 Task: Add Pacifica Persian Rose Hair Perfume & Body Spray/Mist, Alcohol-Free to the cart.
Action: Mouse moved to (303, 139)
Screenshot: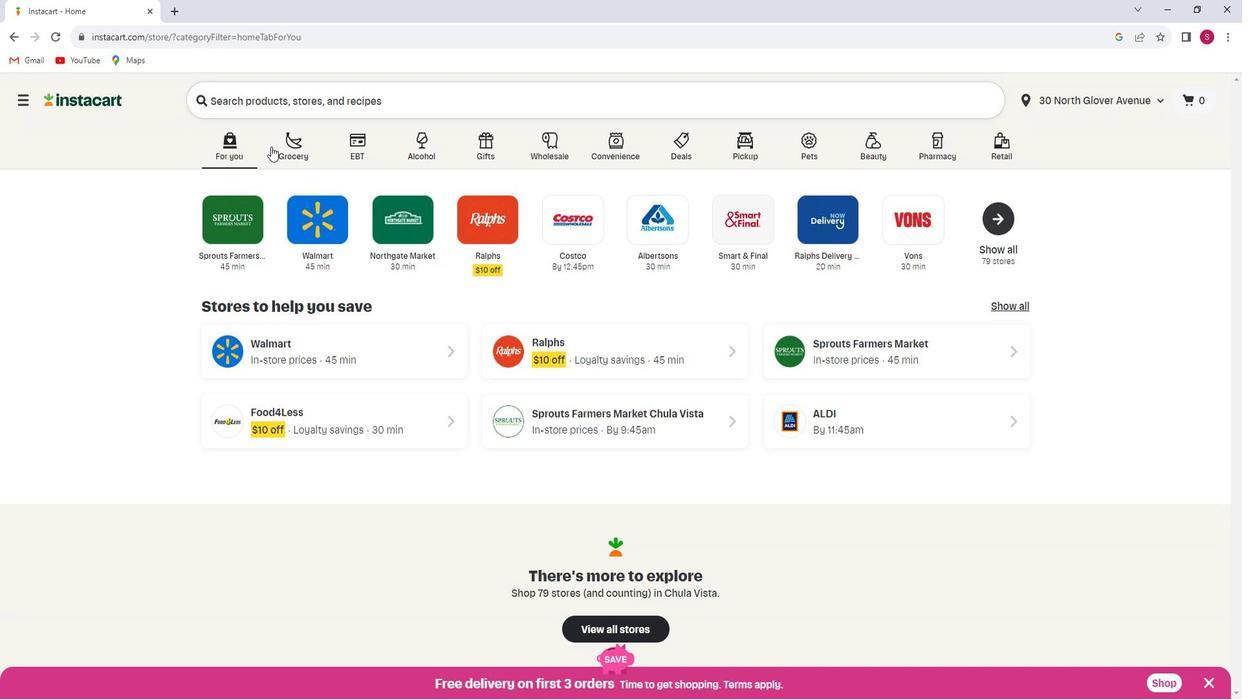 
Action: Mouse pressed left at (303, 139)
Screenshot: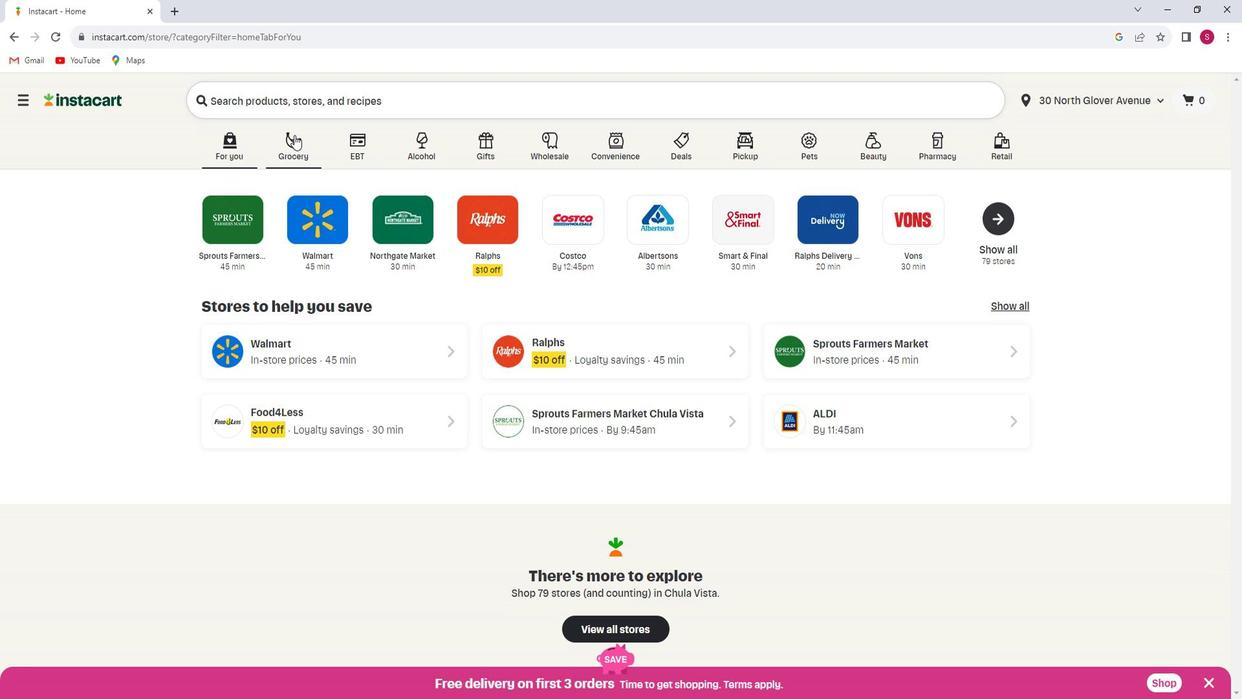 
Action: Mouse moved to (330, 391)
Screenshot: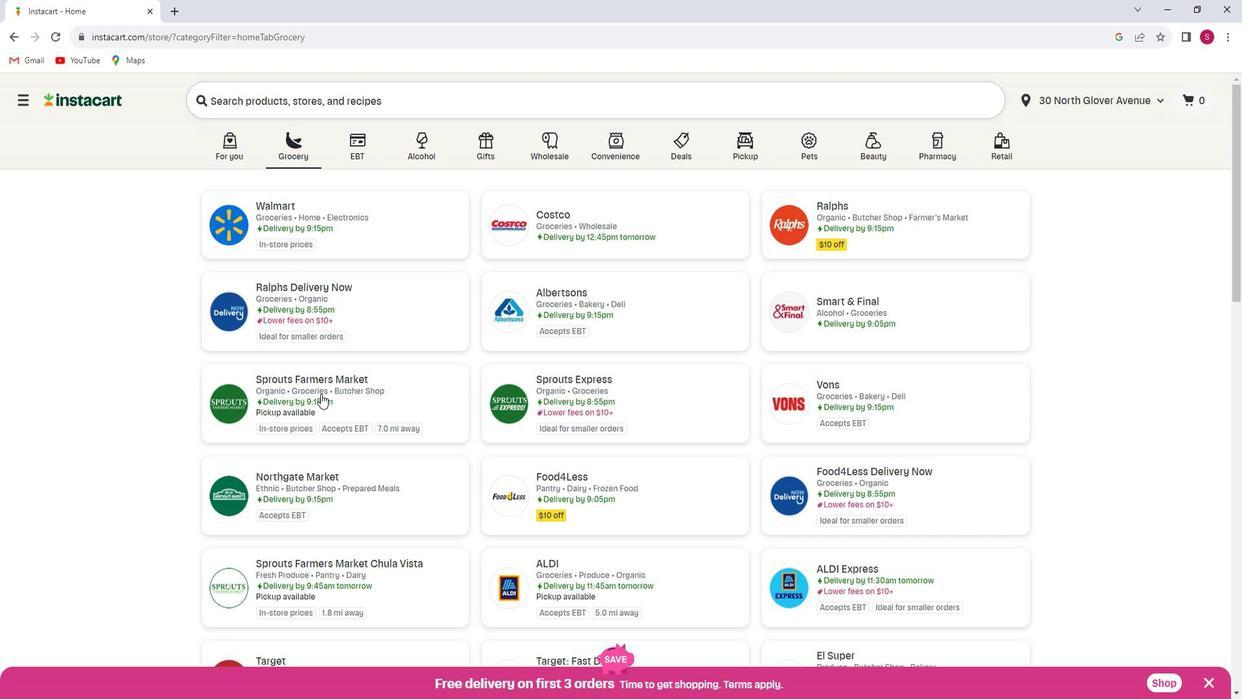 
Action: Mouse pressed left at (330, 391)
Screenshot: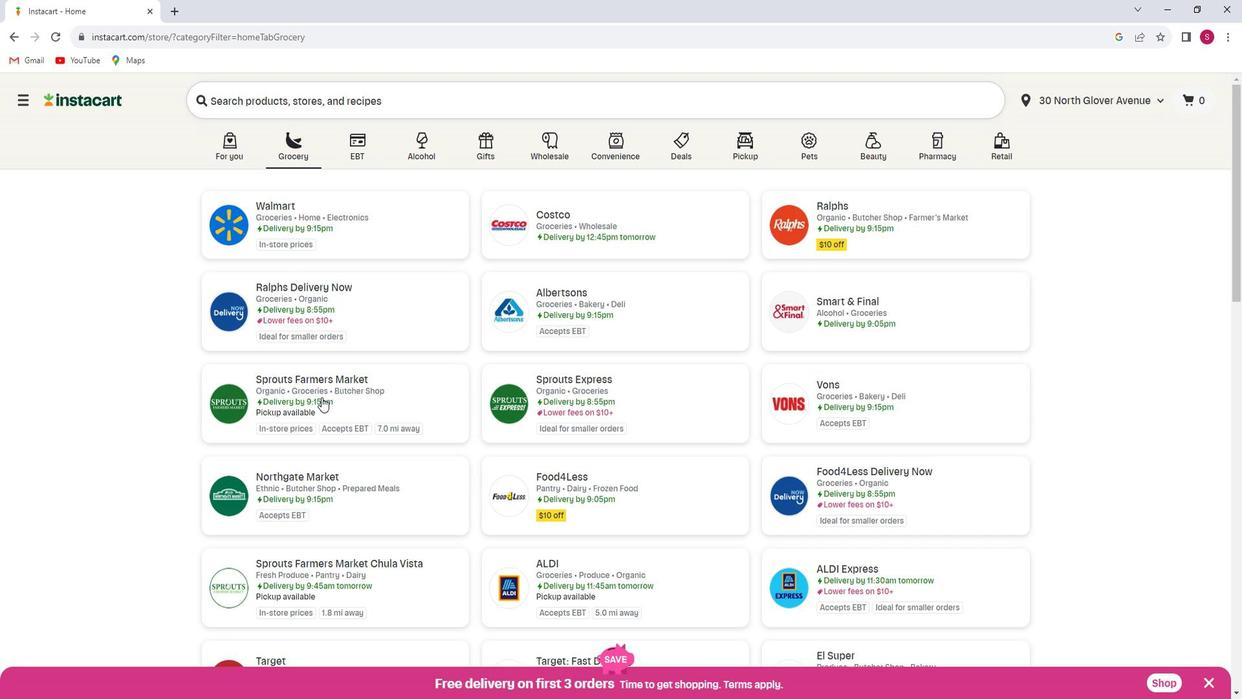 
Action: Mouse moved to (119, 436)
Screenshot: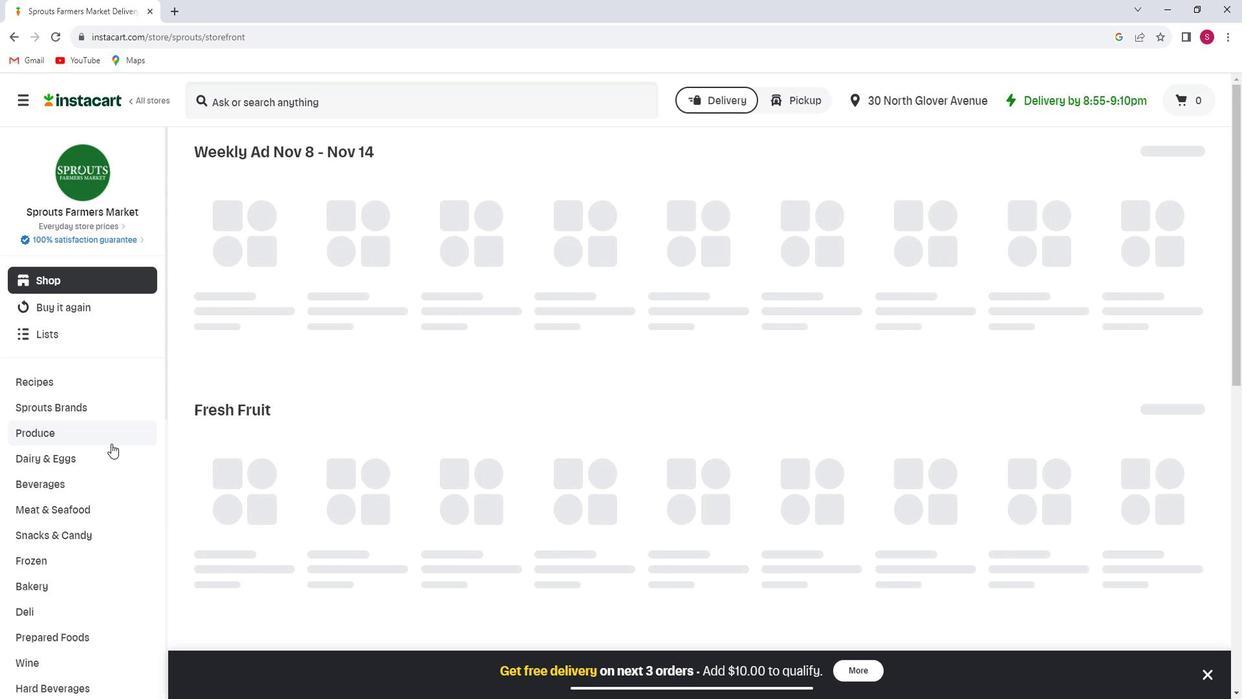 
Action: Mouse scrolled (119, 435) with delta (0, 0)
Screenshot: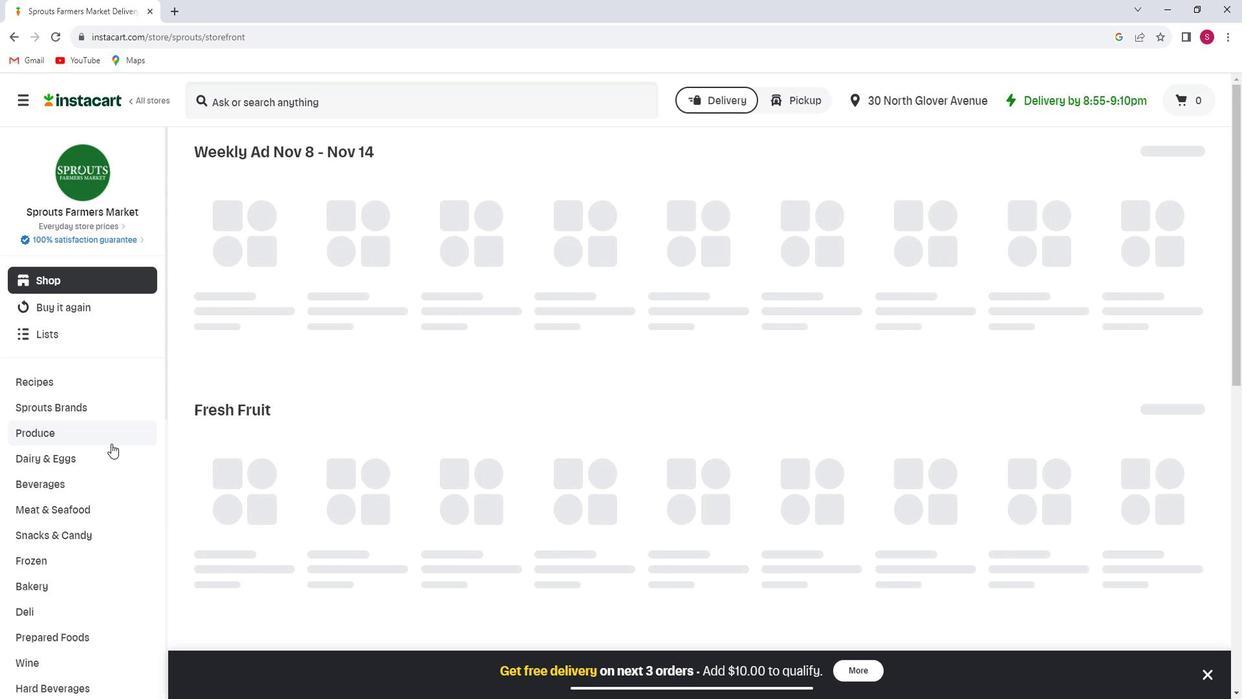 
Action: Mouse scrolled (119, 435) with delta (0, 0)
Screenshot: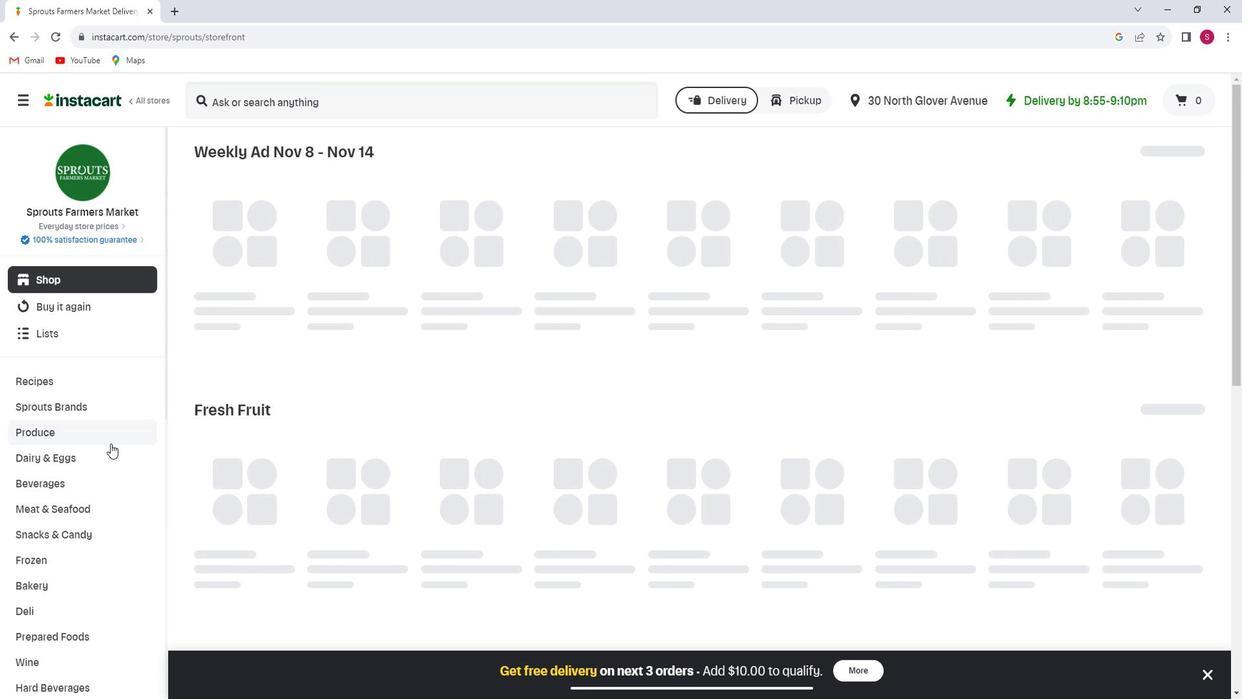 
Action: Mouse scrolled (119, 435) with delta (0, 0)
Screenshot: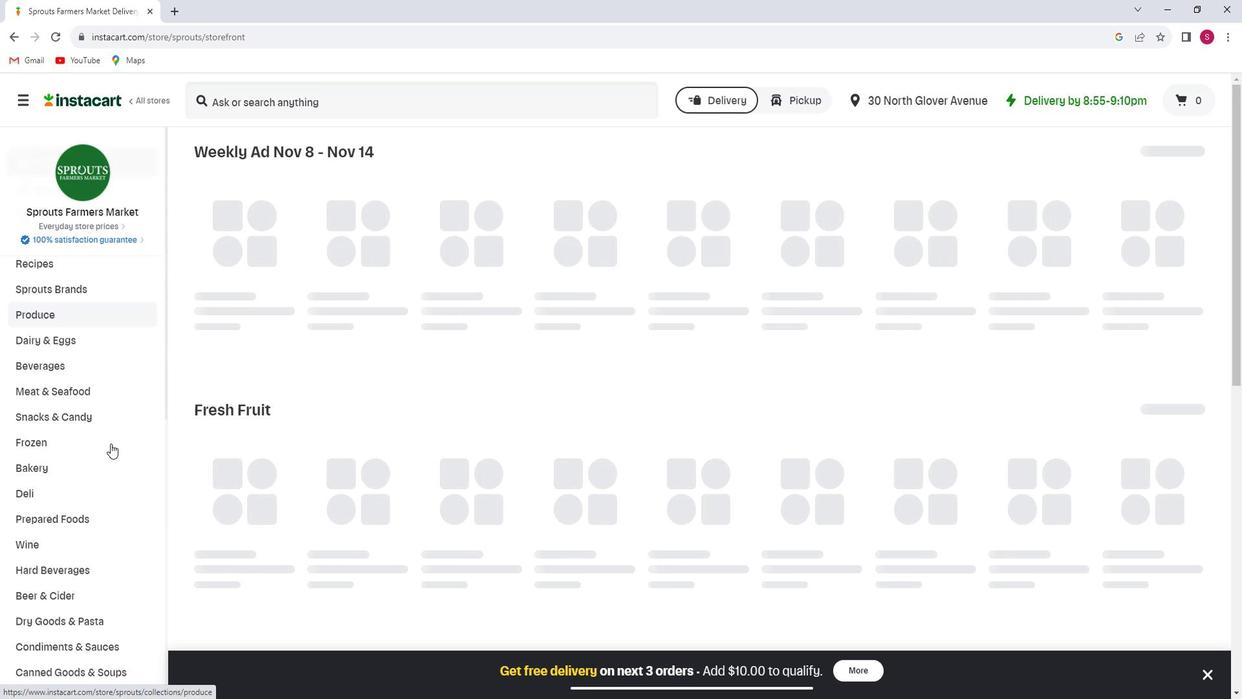 
Action: Mouse moved to (119, 438)
Screenshot: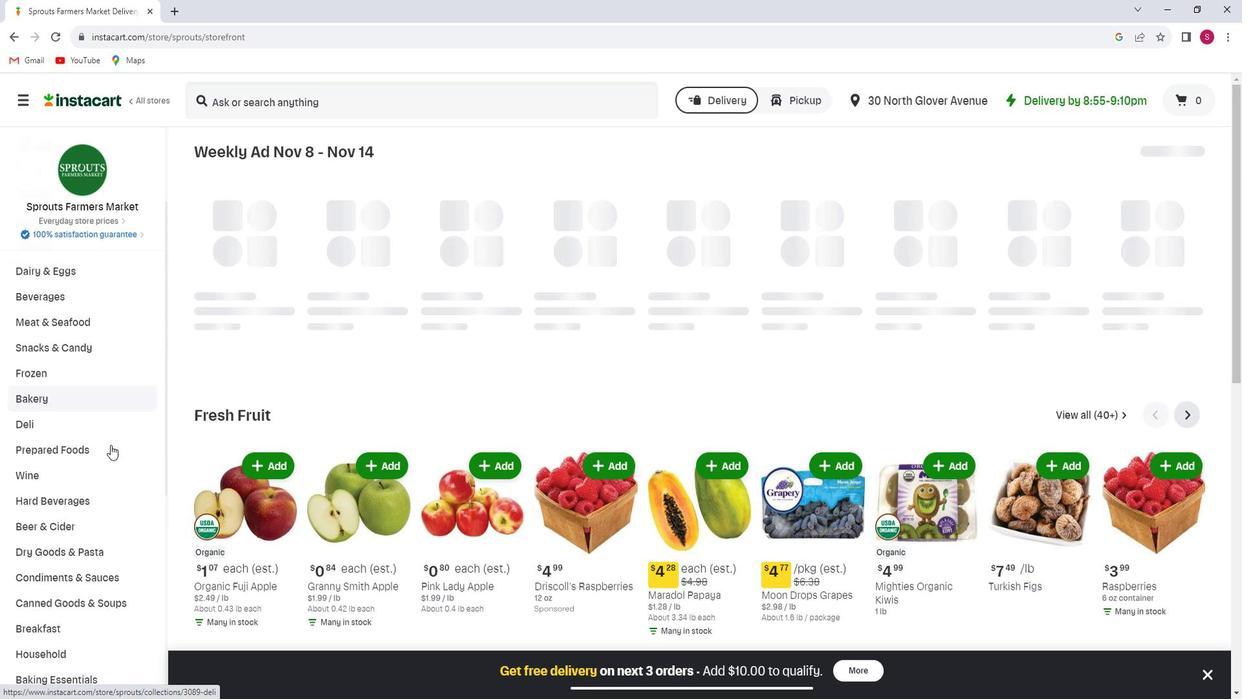 
Action: Mouse scrolled (119, 437) with delta (0, 0)
Screenshot: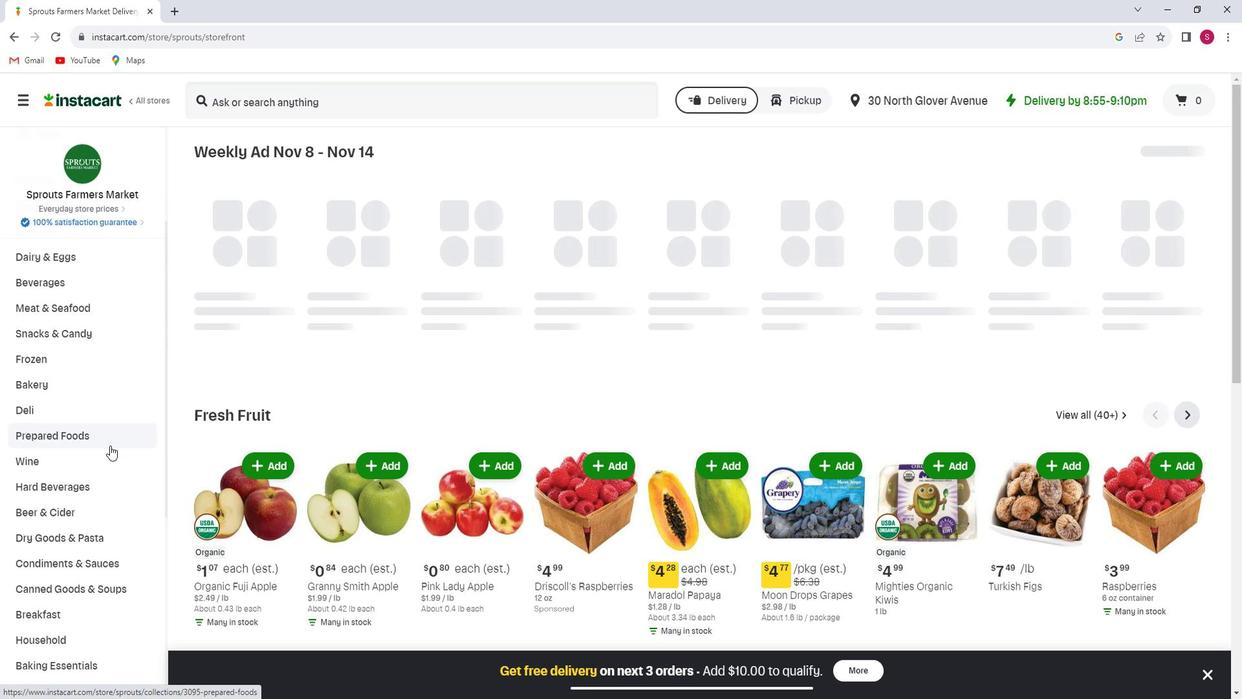 
Action: Mouse moved to (117, 439)
Screenshot: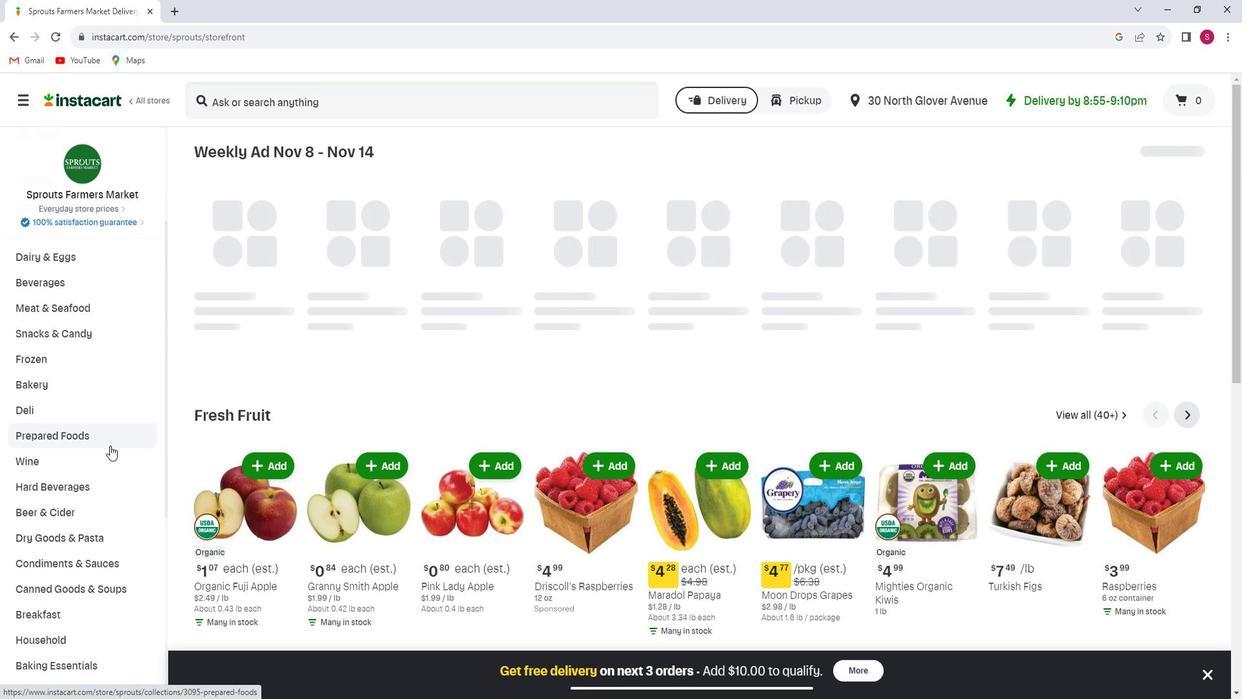 
Action: Mouse scrolled (117, 438) with delta (0, 0)
Screenshot: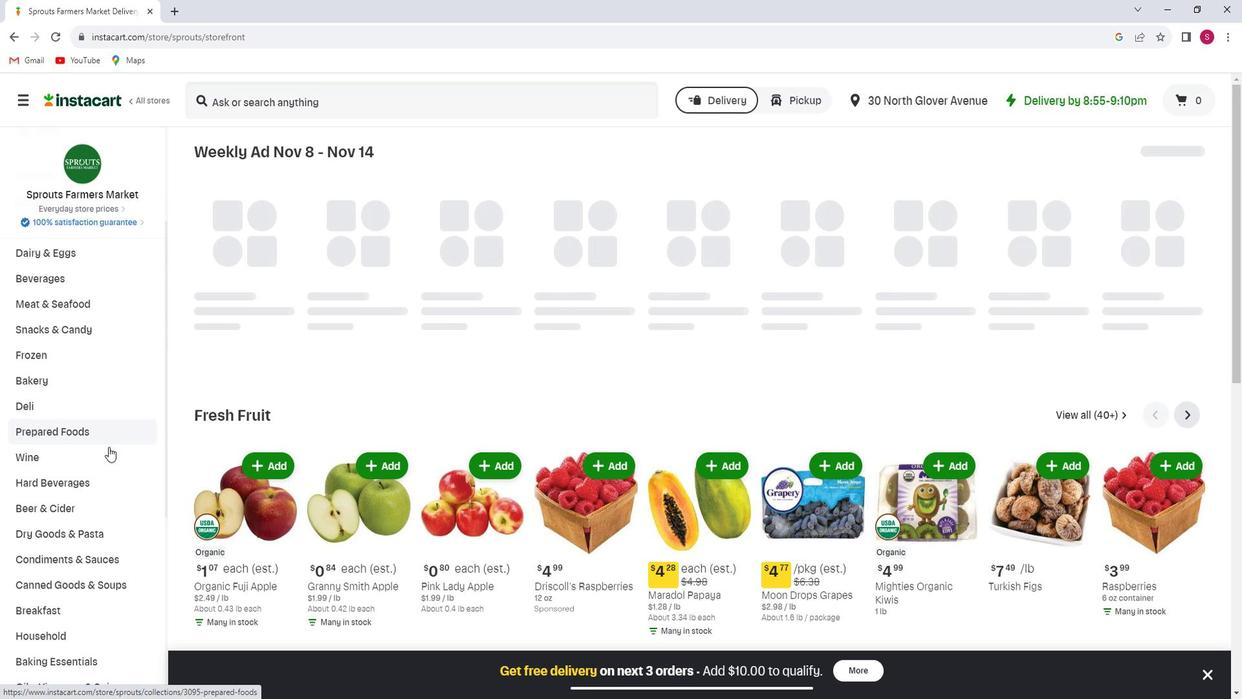 
Action: Mouse moved to (107, 447)
Screenshot: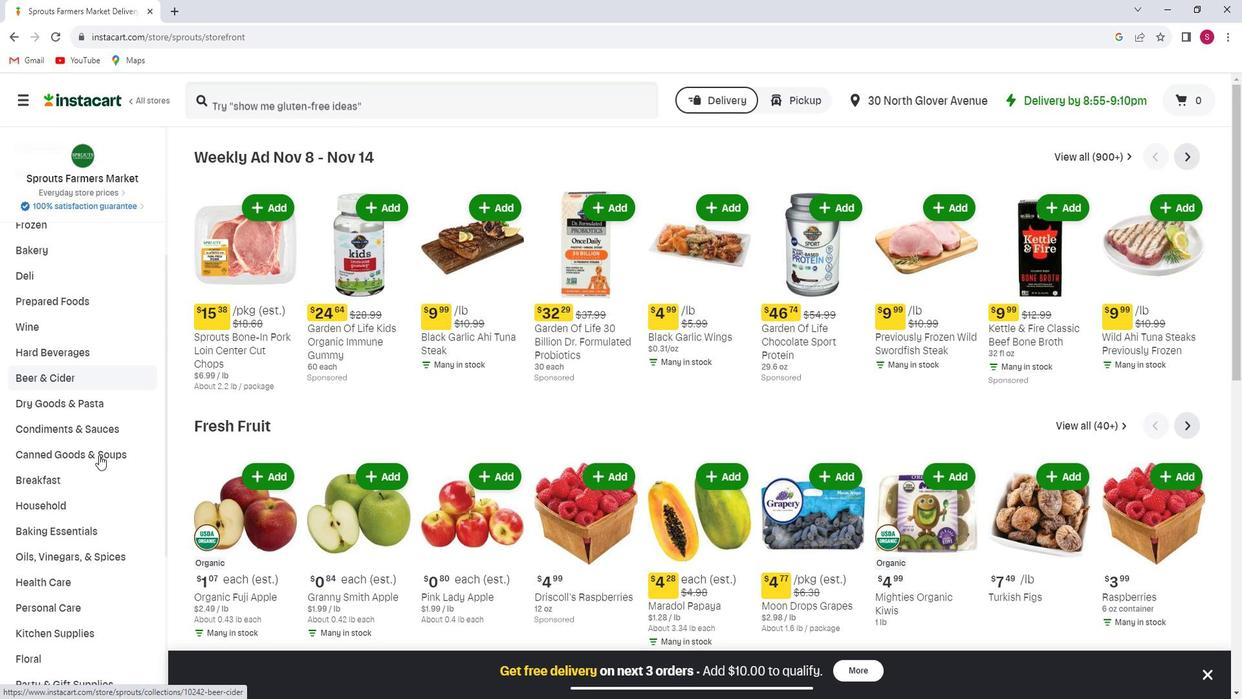 
Action: Mouse scrolled (107, 447) with delta (0, 0)
Screenshot: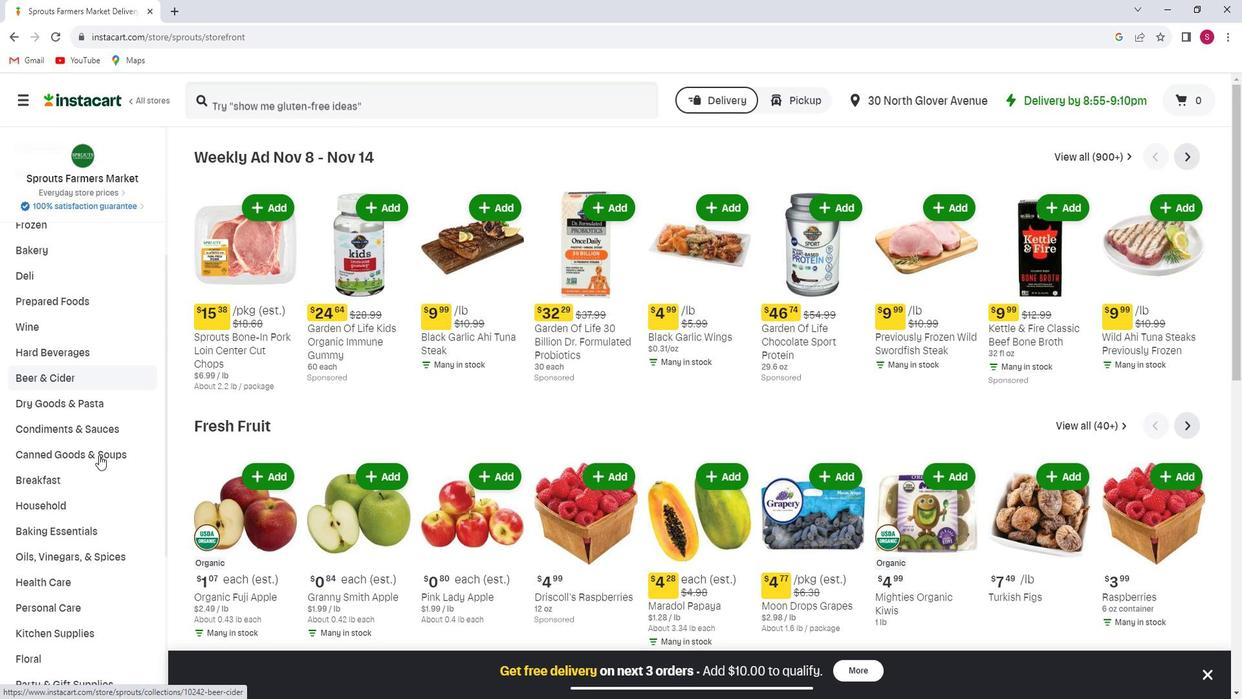
Action: Mouse scrolled (107, 447) with delta (0, 0)
Screenshot: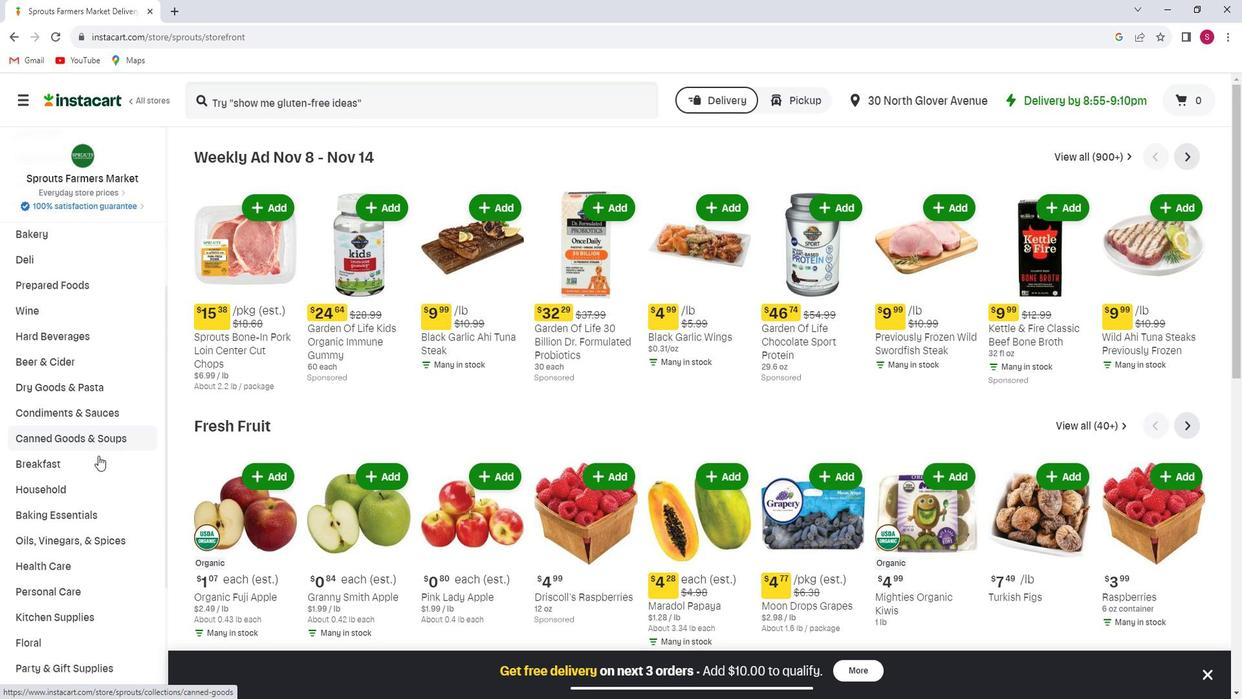 
Action: Mouse moved to (85, 465)
Screenshot: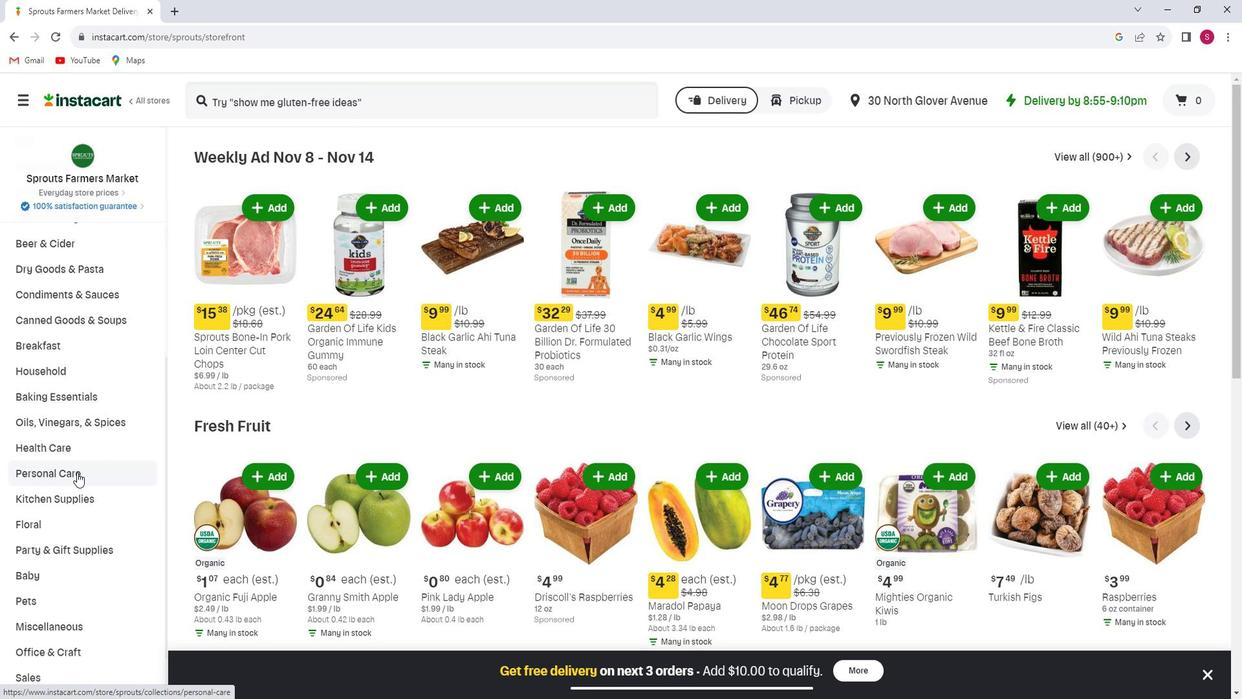 
Action: Mouse pressed left at (85, 465)
Screenshot: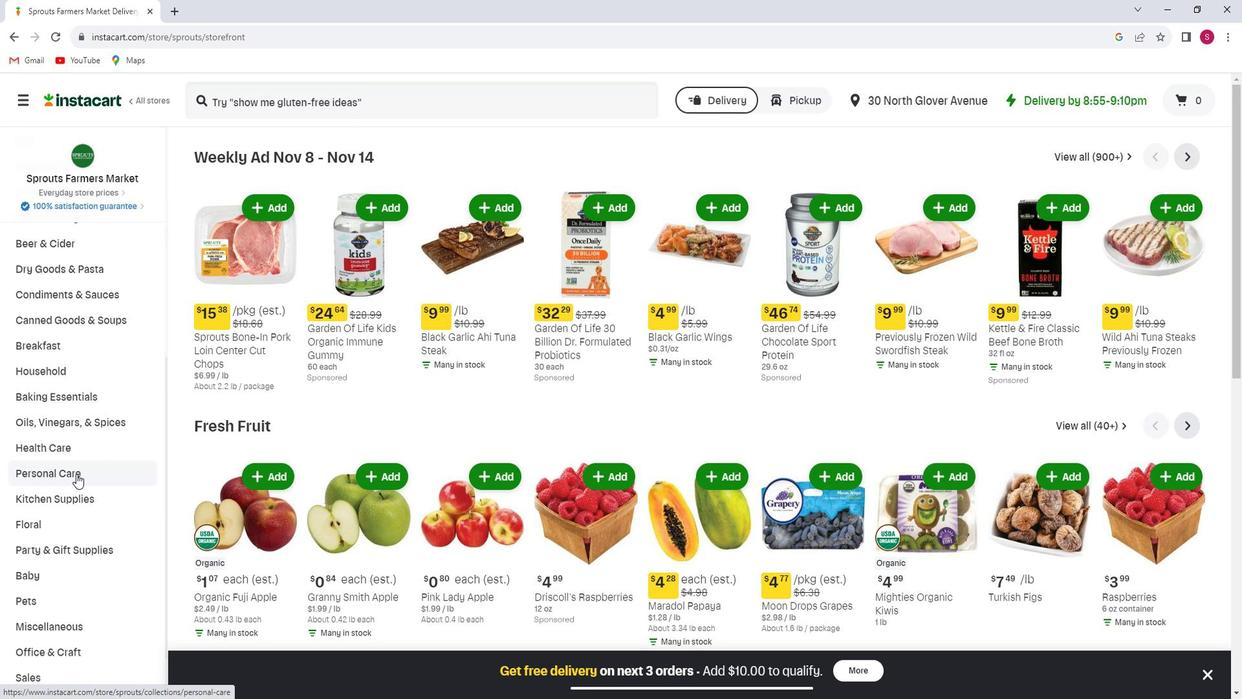 
Action: Mouse moved to (100, 464)
Screenshot: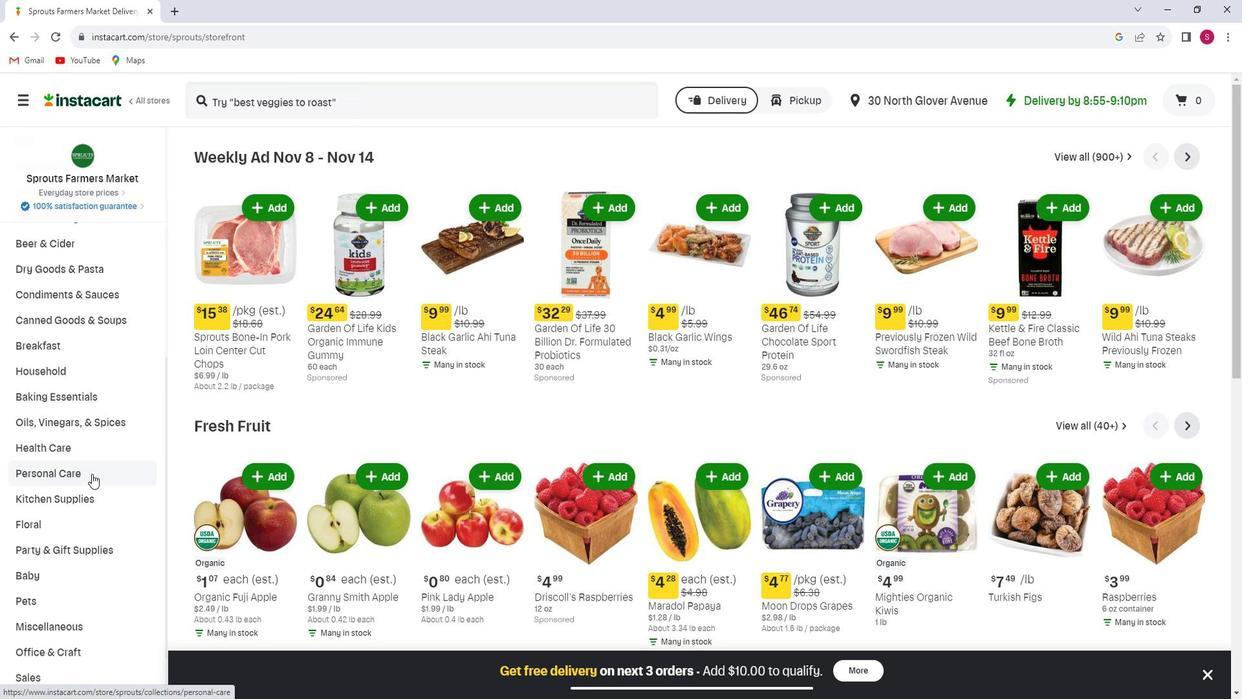 
Action: Mouse pressed left at (100, 464)
Screenshot: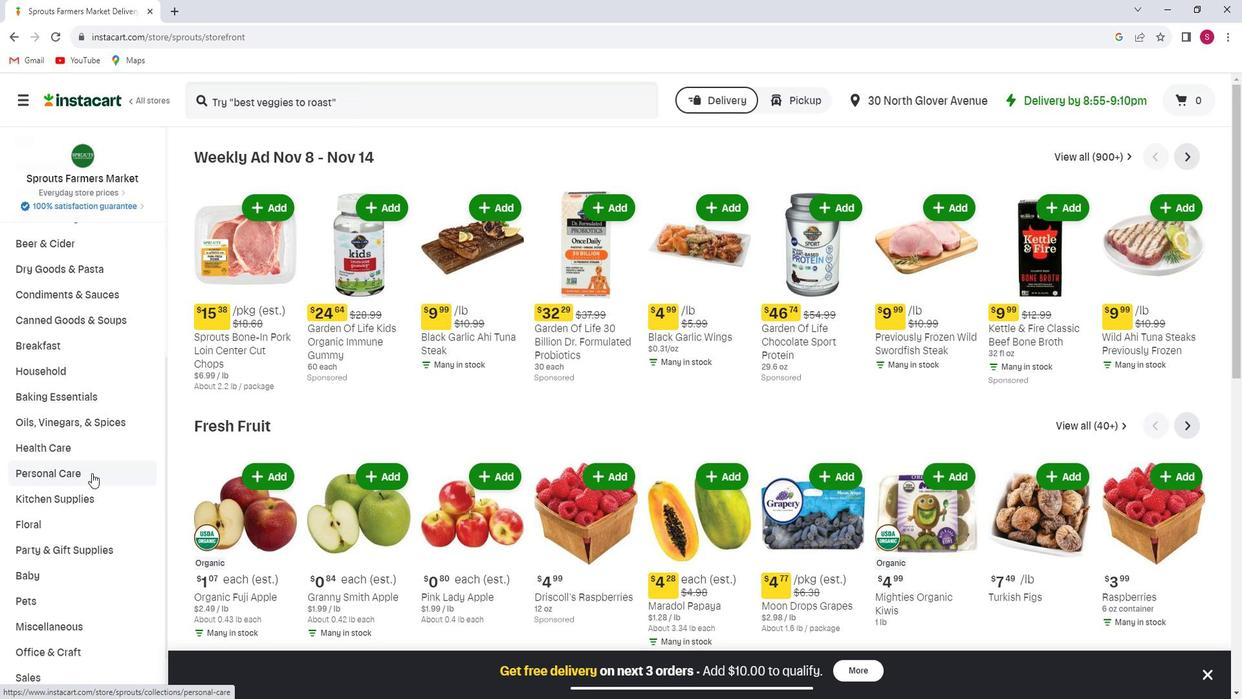 
Action: Mouse moved to (100, 467)
Screenshot: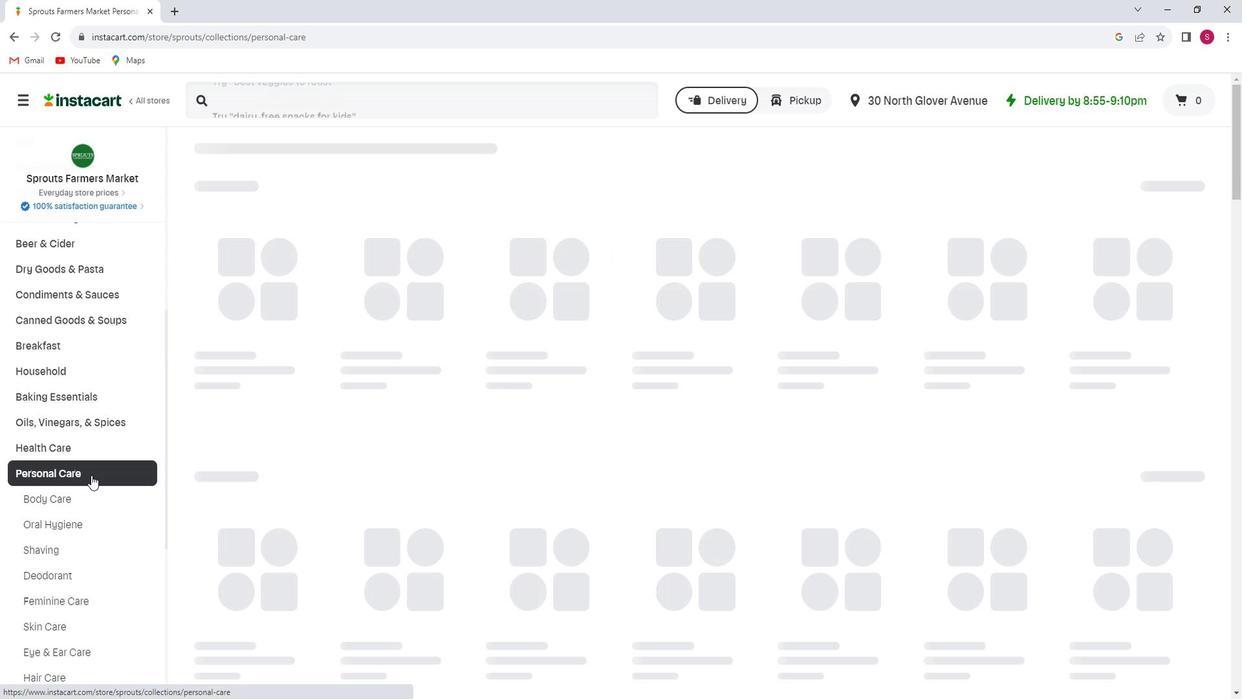
Action: Mouse scrolled (100, 466) with delta (0, 0)
Screenshot: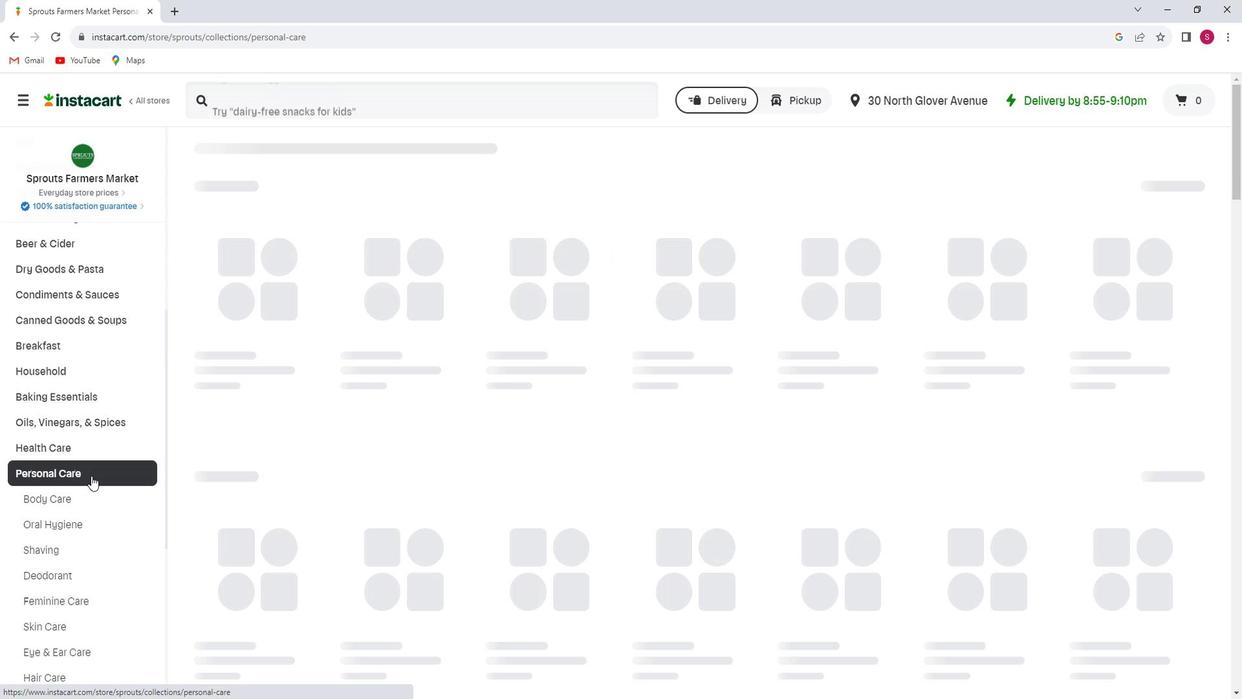 
Action: Mouse scrolled (100, 466) with delta (0, 0)
Screenshot: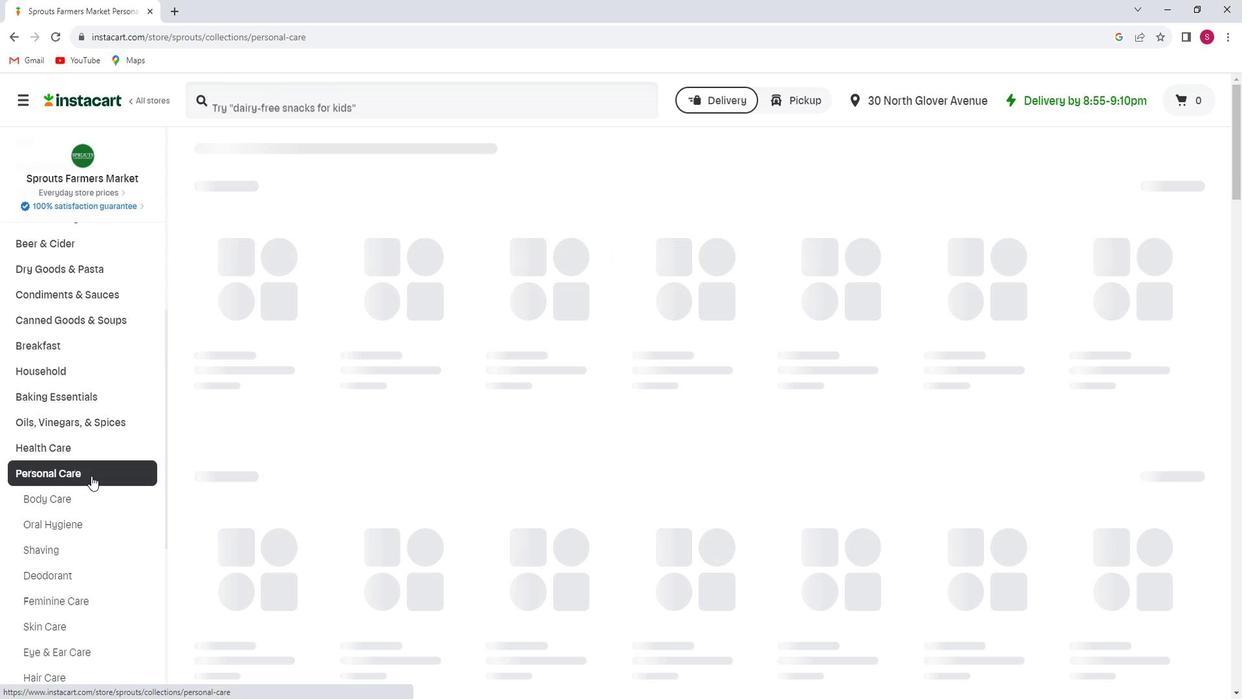 
Action: Mouse moved to (99, 467)
Screenshot: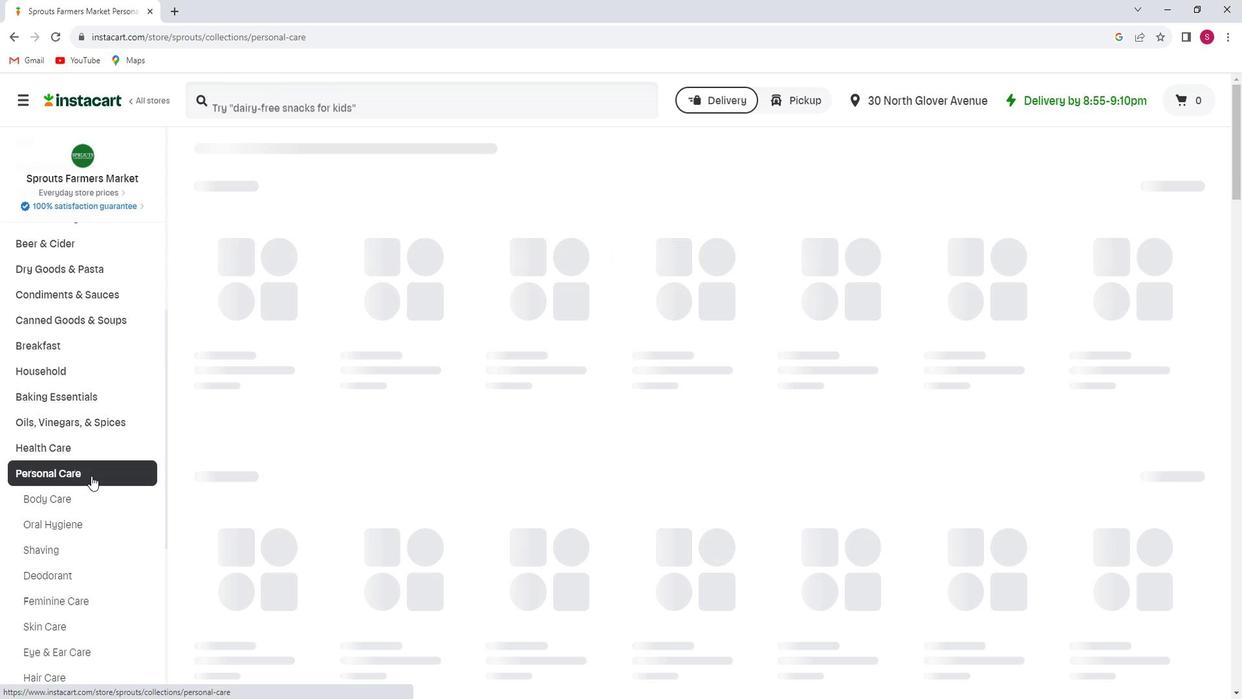 
Action: Mouse scrolled (99, 466) with delta (0, 0)
Screenshot: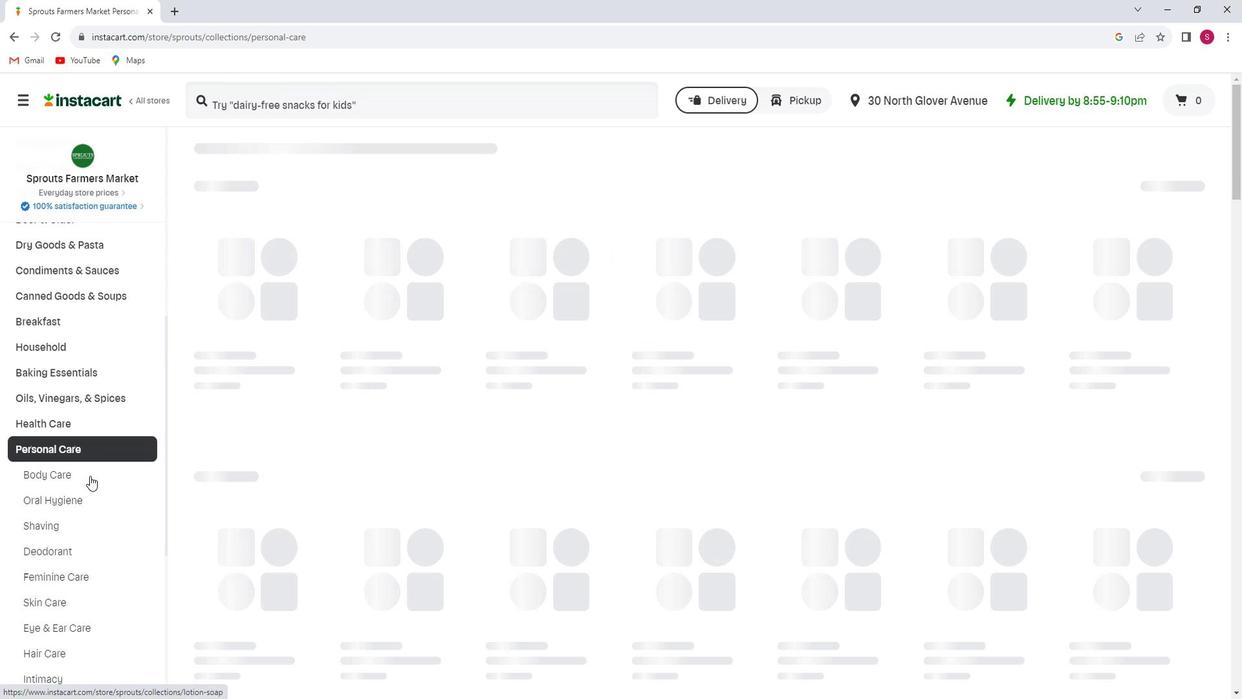 
Action: Mouse moved to (67, 529)
Screenshot: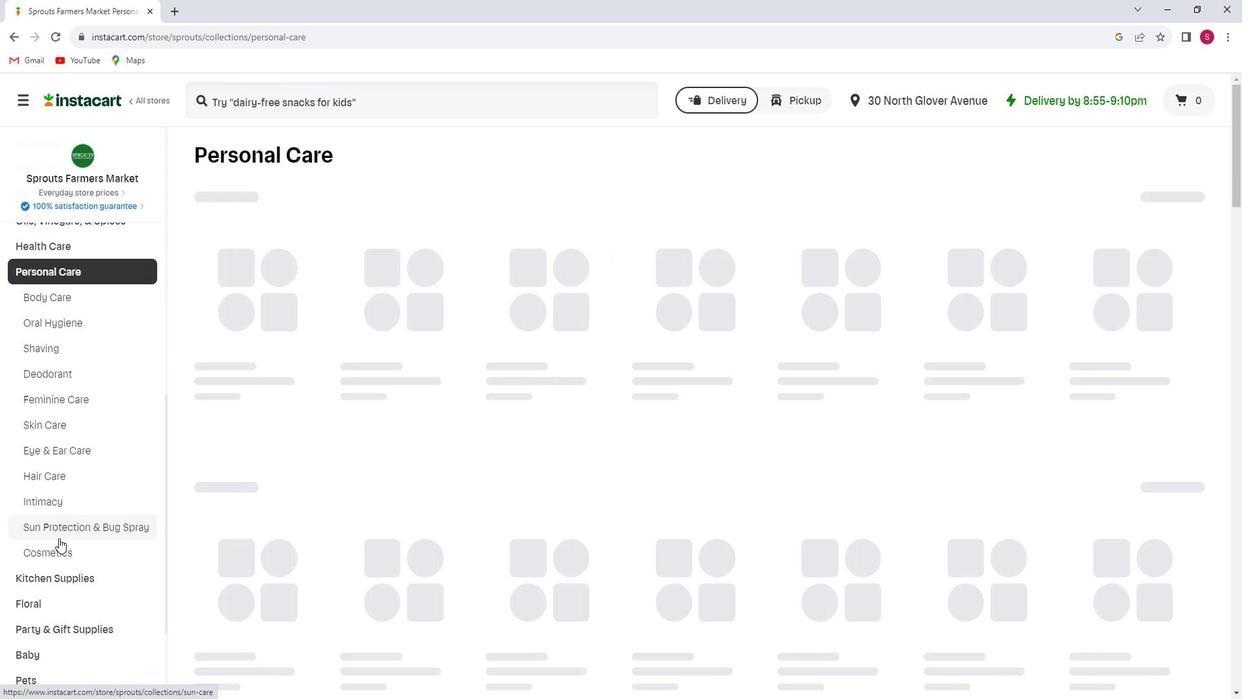 
Action: Mouse pressed left at (67, 529)
Screenshot: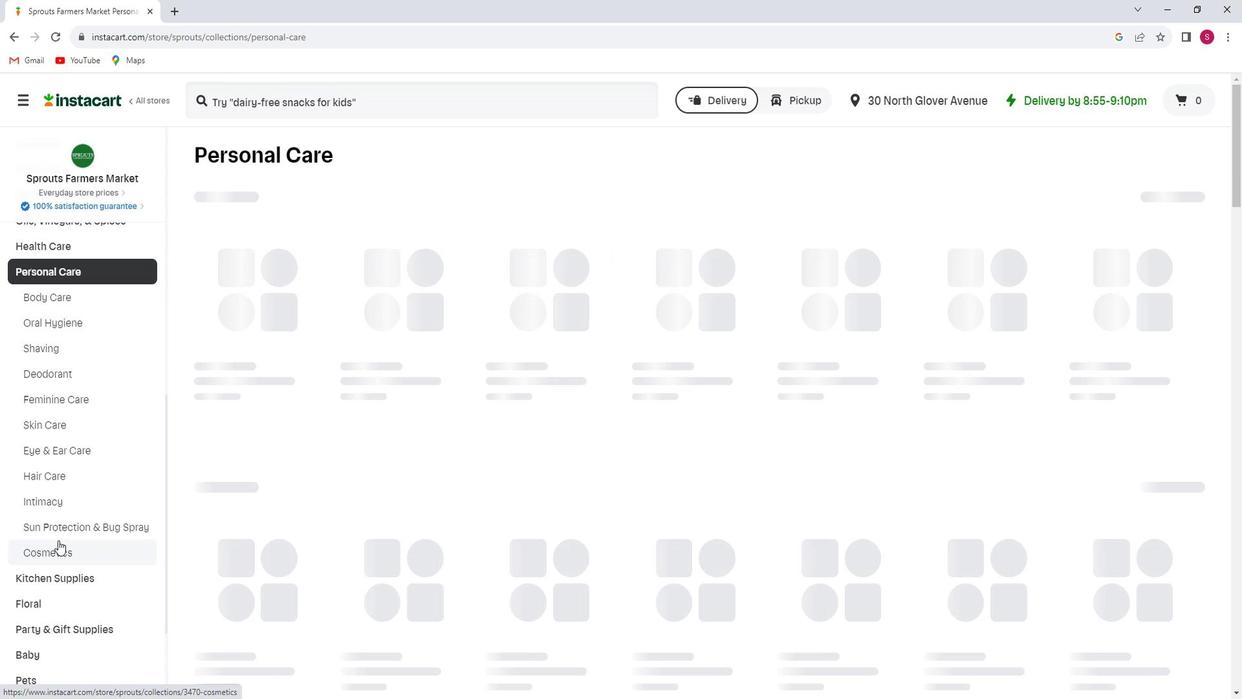 
Action: Mouse moved to (409, 211)
Screenshot: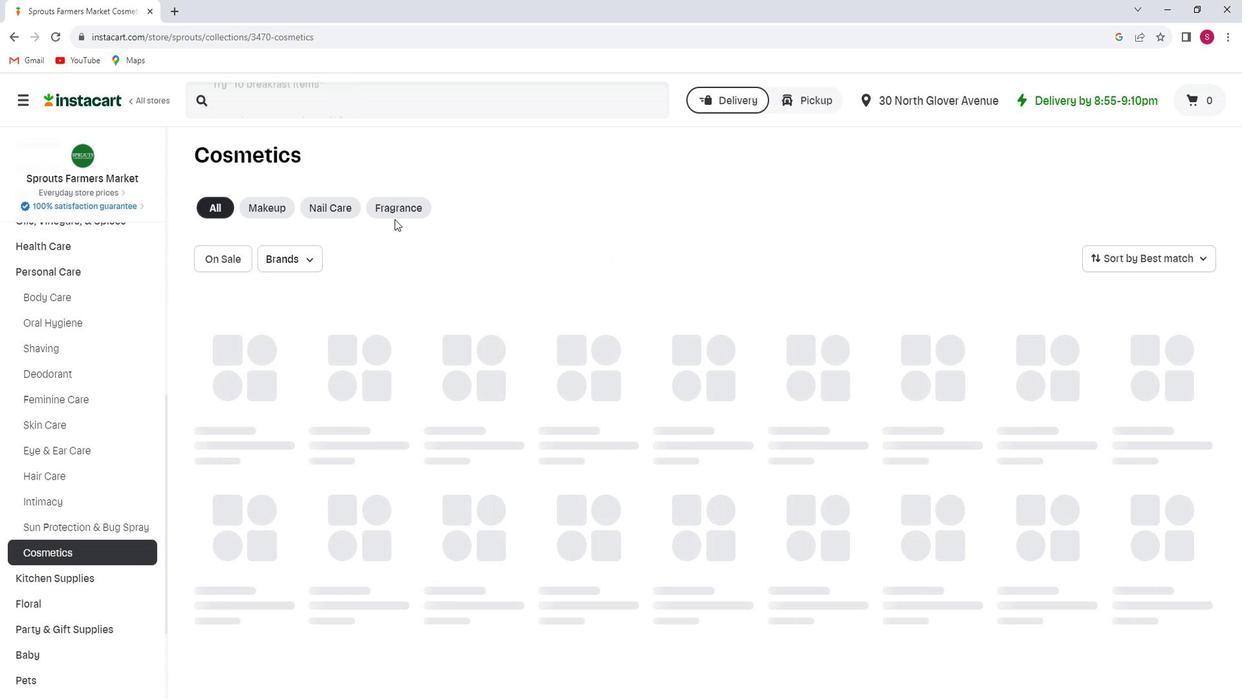 
Action: Mouse pressed left at (409, 211)
Screenshot: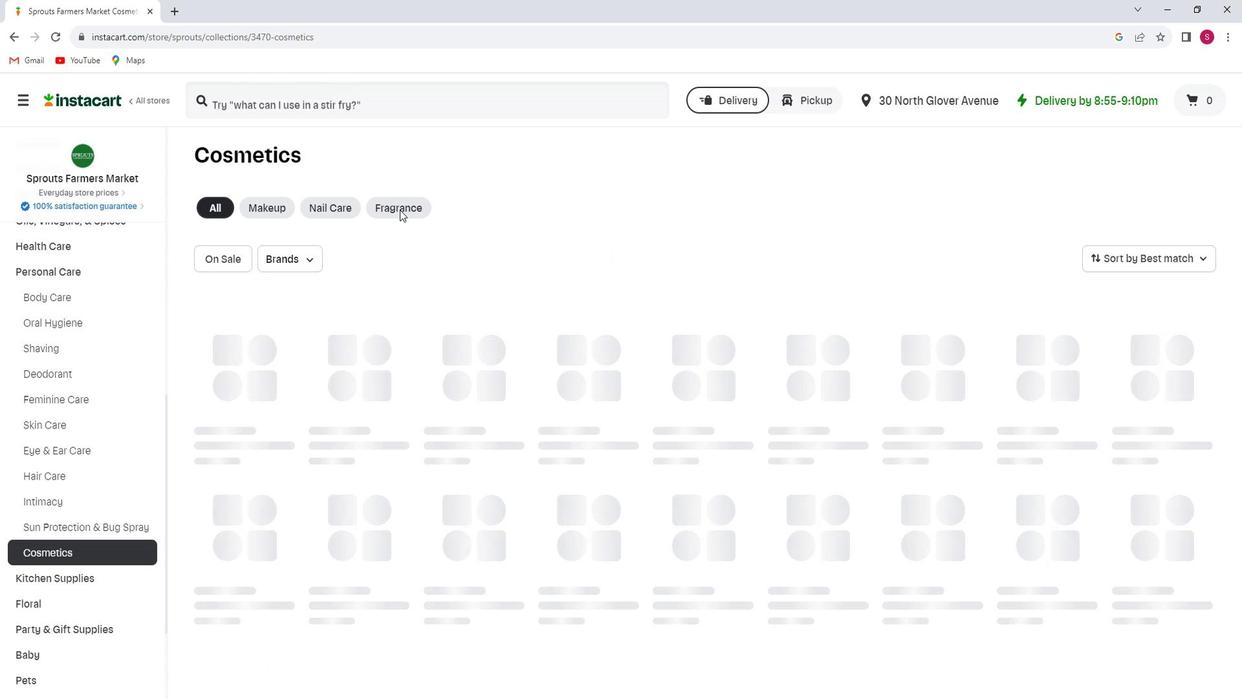 
Action: Mouse moved to (345, 111)
Screenshot: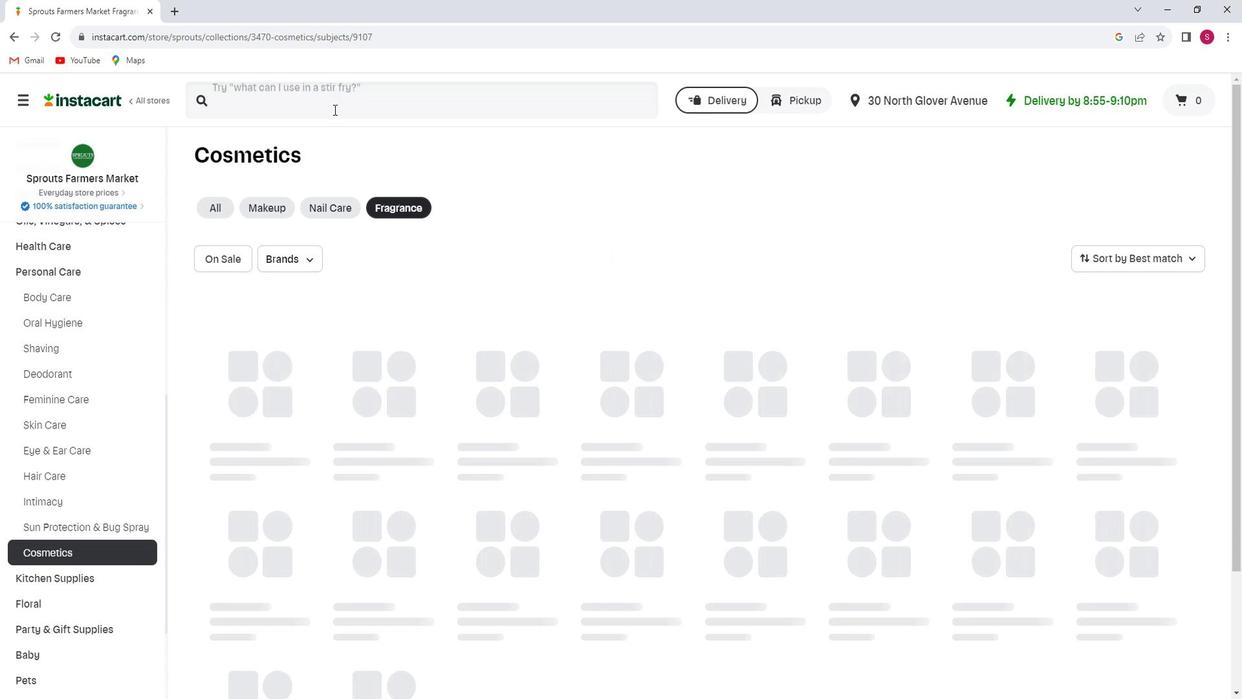 
Action: Mouse pressed left at (345, 111)
Screenshot: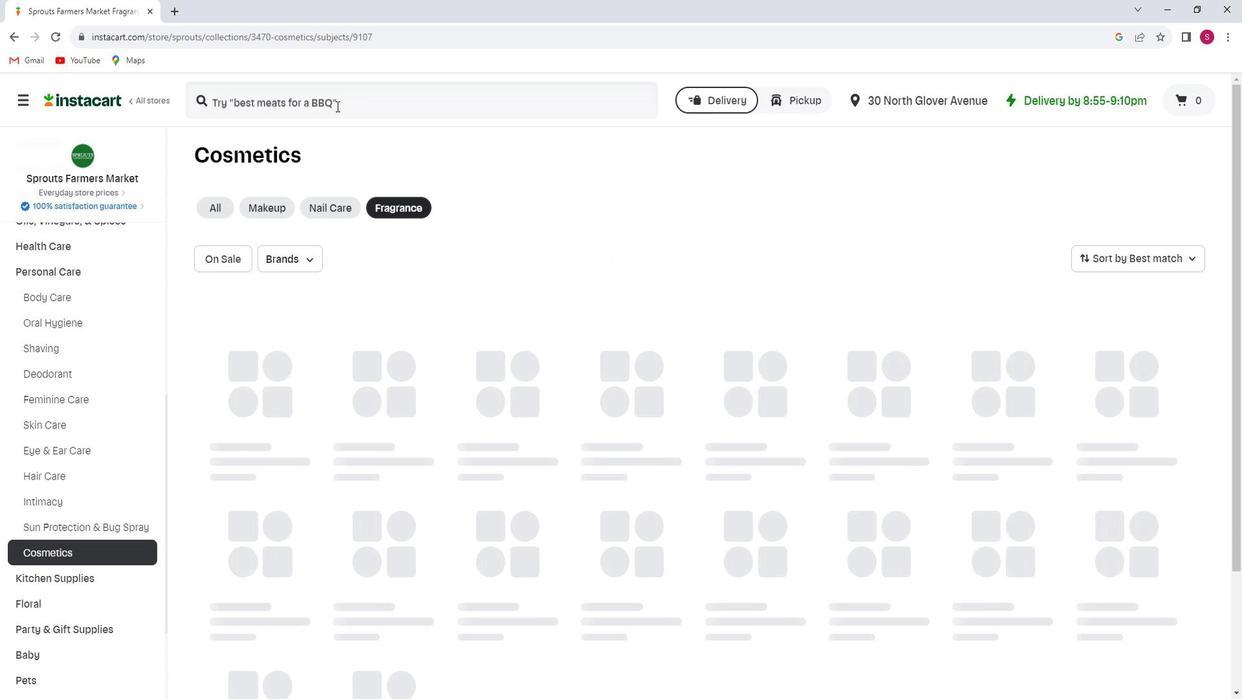 
Action: Key pressed <Key.shift>Pacifica<Key.space><Key.shift>Persian<Key.space><Key.shift>Rose<Key.space><Key.shift>Hair<Key.space><Key.shift>Perfume<Key.space><Key.shift>&<Key.space><Key.shift>Body<Key.space><Key.shift>Spray/<Key.shift>Mist,<Key.space><Key.shift>Alcohol-<Key.shift>Free<Key.enter>
Screenshot: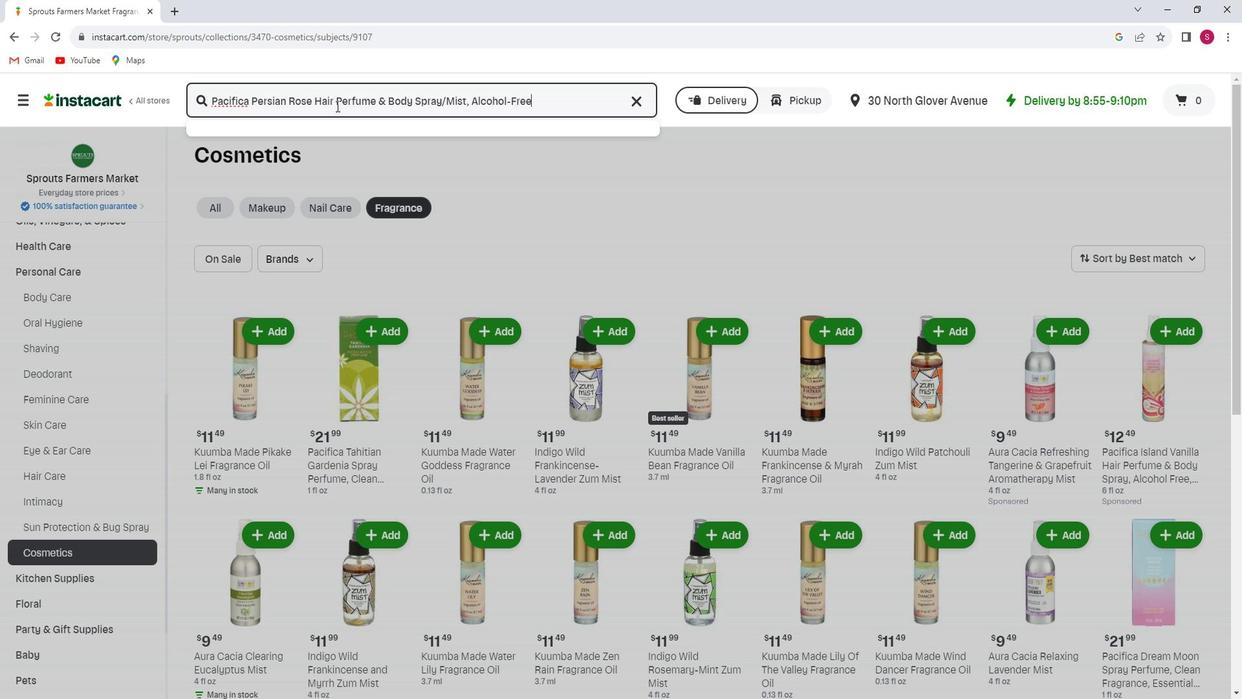 
Action: Mouse moved to (618, 264)
Screenshot: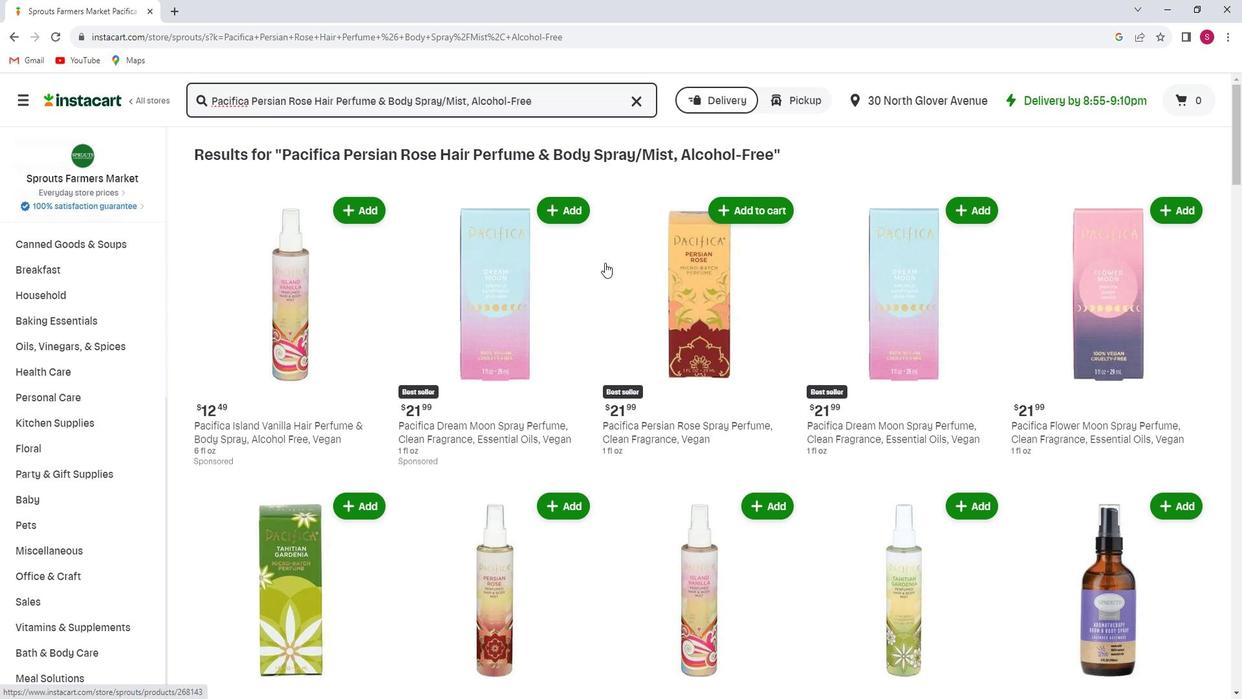 
Action: Mouse scrolled (618, 264) with delta (0, 0)
Screenshot: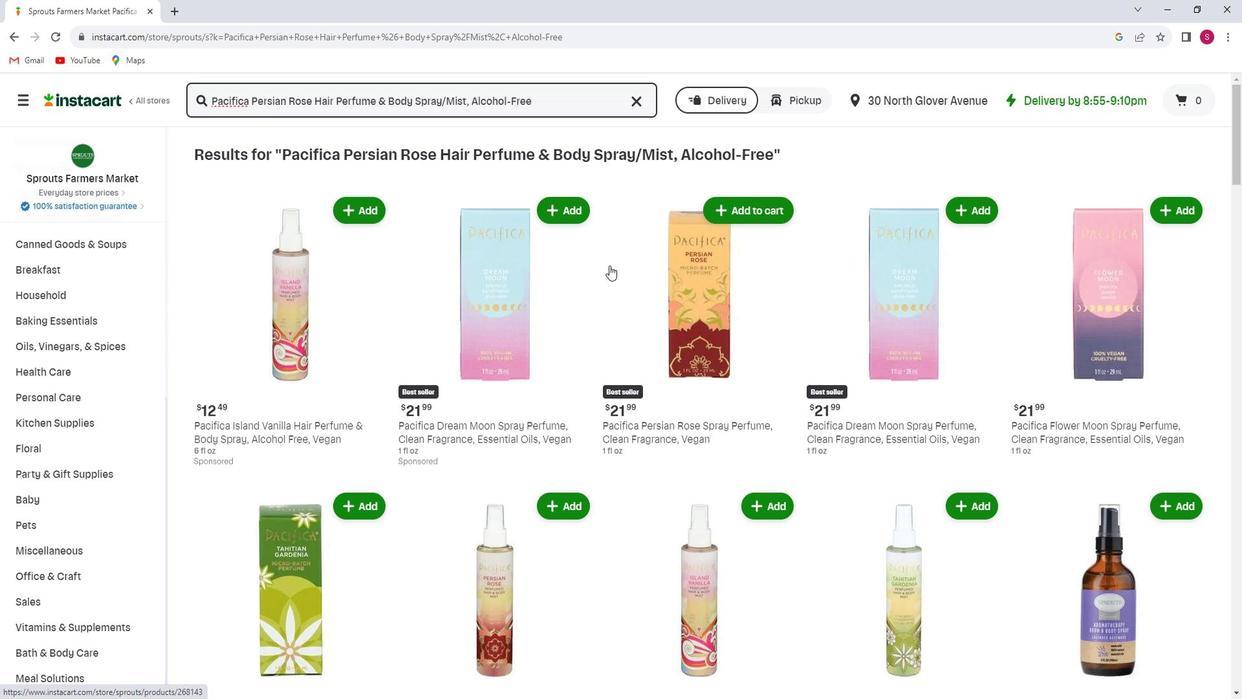 
Action: Mouse scrolled (618, 264) with delta (0, 0)
Screenshot: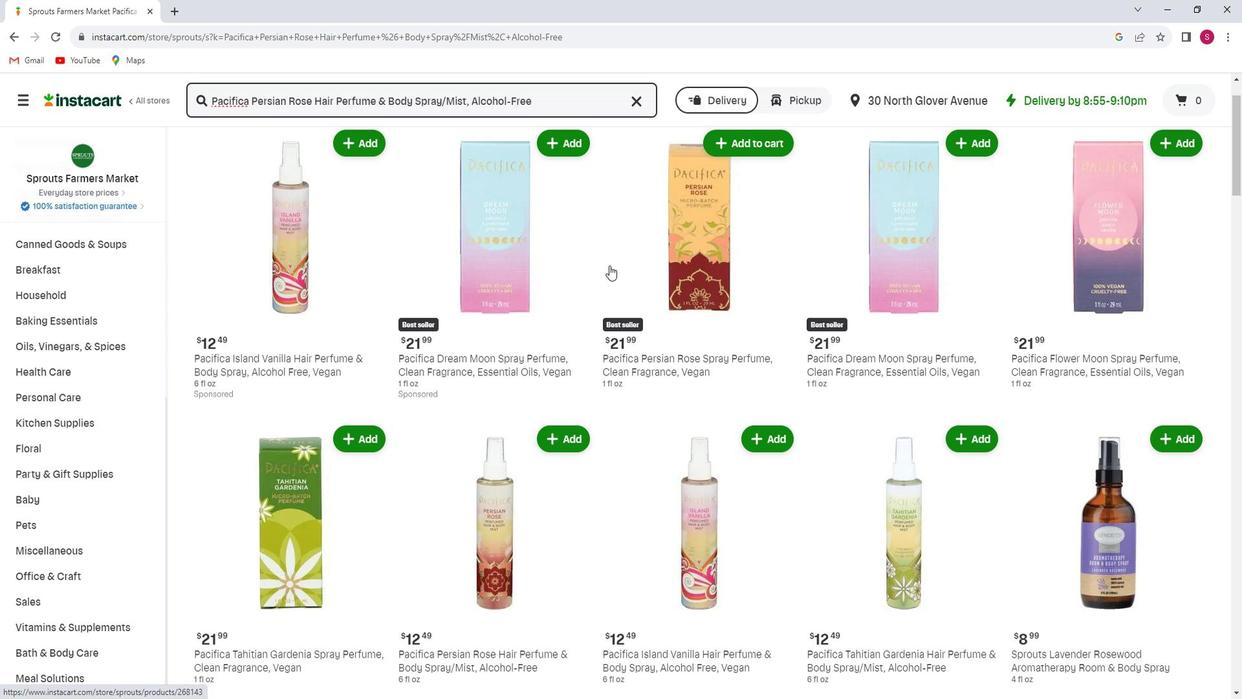
Action: Mouse scrolled (618, 264) with delta (0, 0)
Screenshot: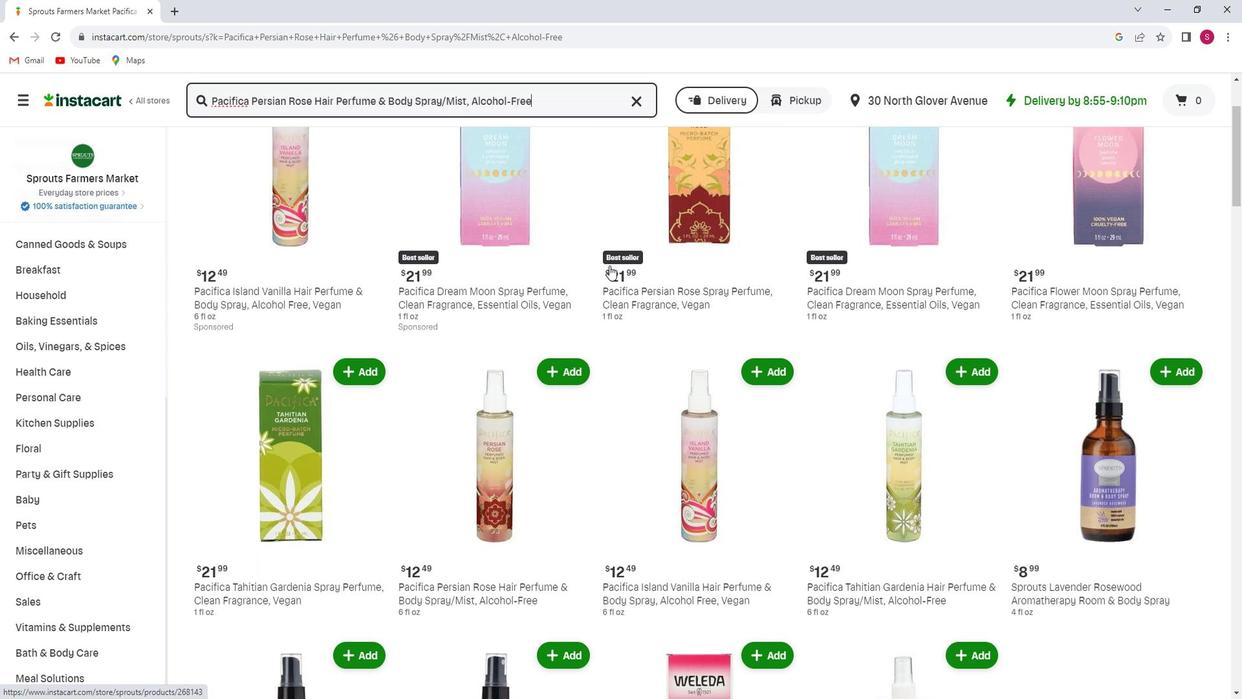
Action: Mouse scrolled (618, 264) with delta (0, 0)
Screenshot: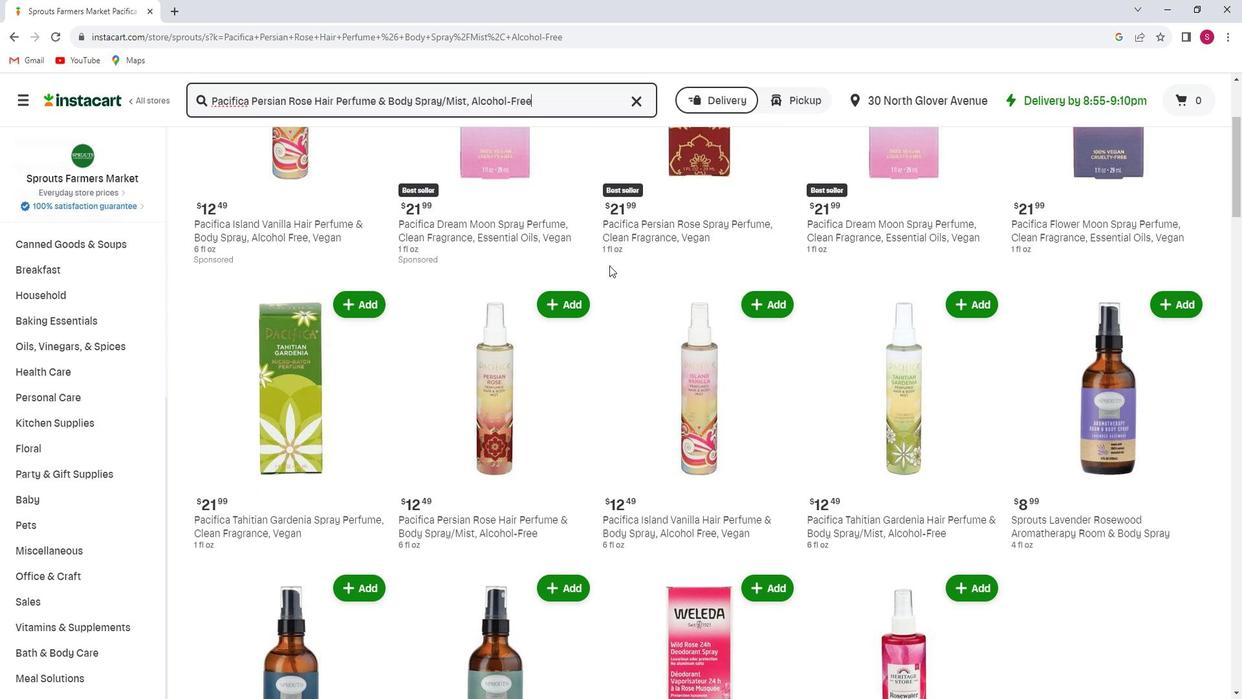 
Action: Mouse scrolled (618, 264) with delta (0, 0)
Screenshot: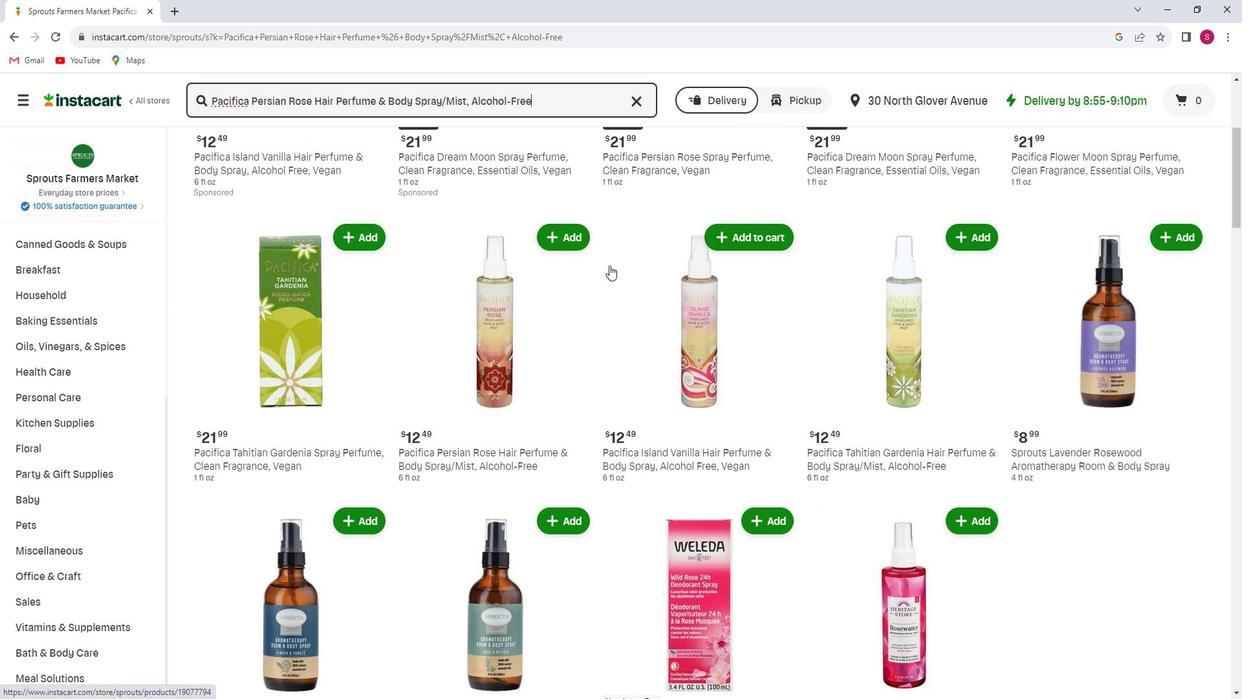 
Action: Mouse moved to (570, 176)
Screenshot: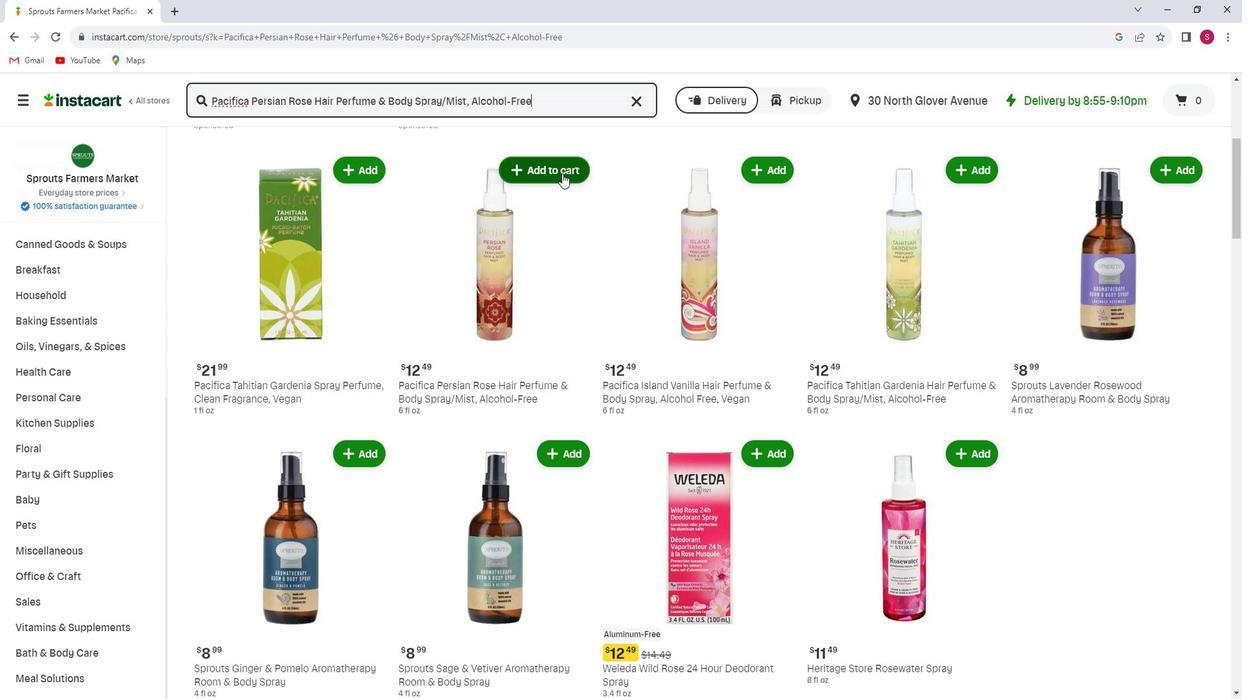 
Action: Mouse pressed left at (570, 176)
Screenshot: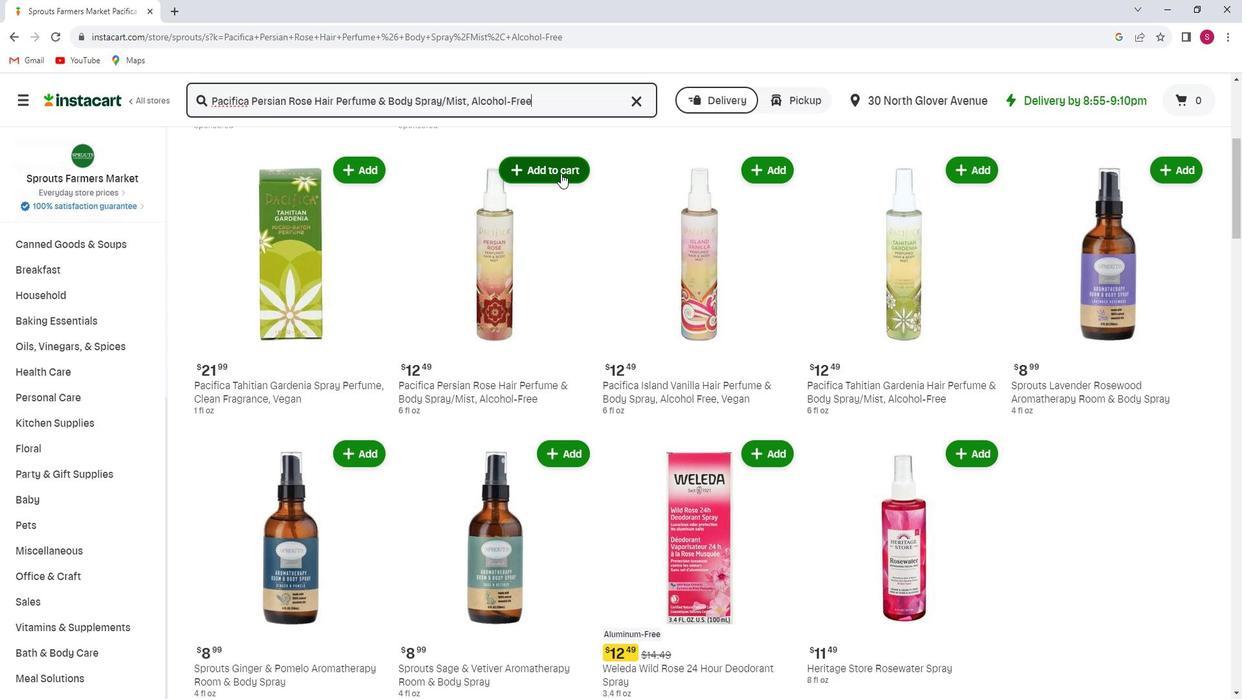 
Action: Mouse moved to (624, 312)
Screenshot: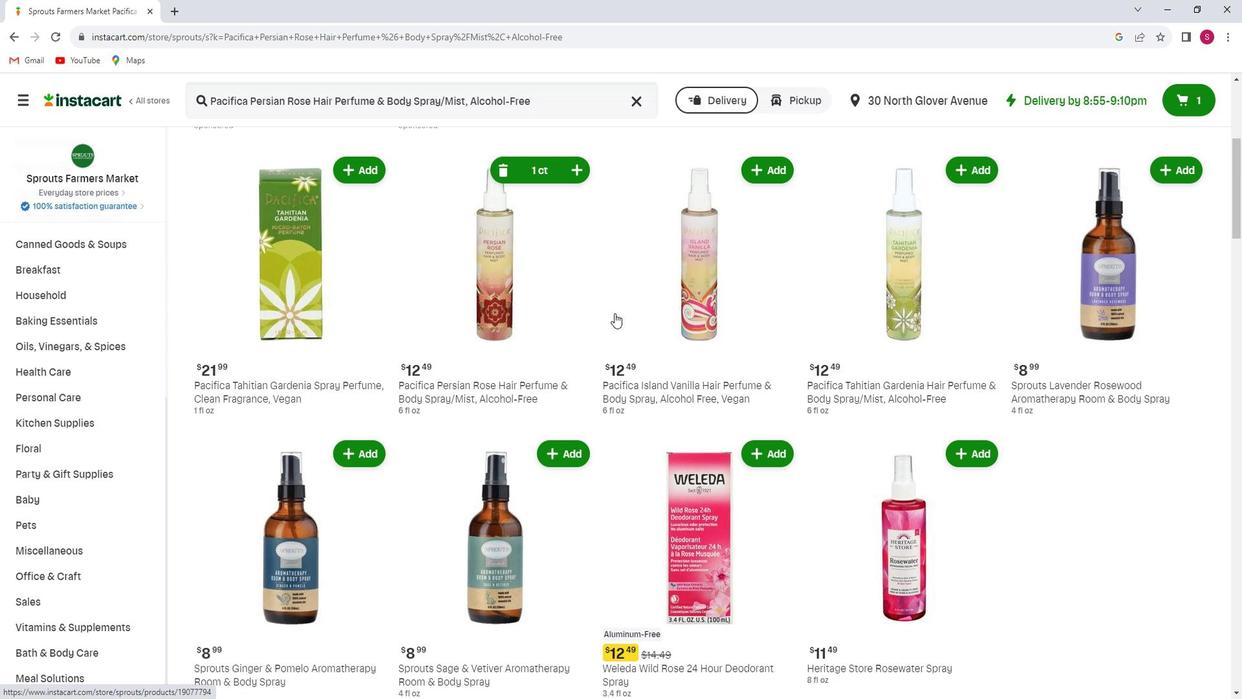 
